 Task: Use the audio channel remapper to remap the "Right" to "Rear left".
Action: Mouse moved to (116, 12)
Screenshot: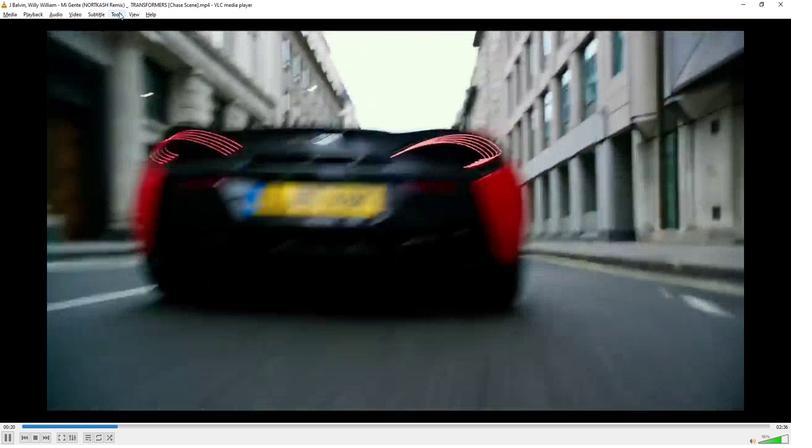 
Action: Mouse pressed left at (116, 12)
Screenshot: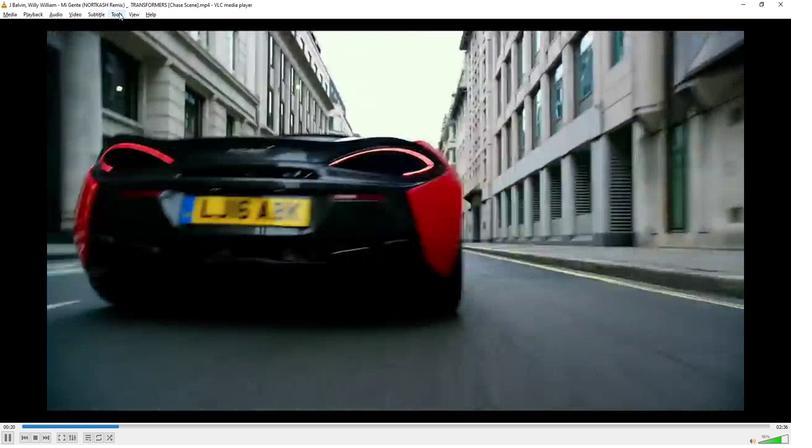 
Action: Mouse moved to (140, 109)
Screenshot: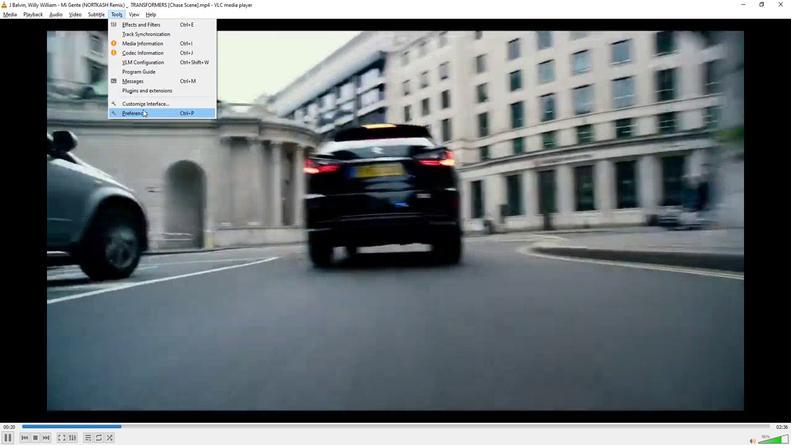 
Action: Mouse pressed left at (140, 109)
Screenshot: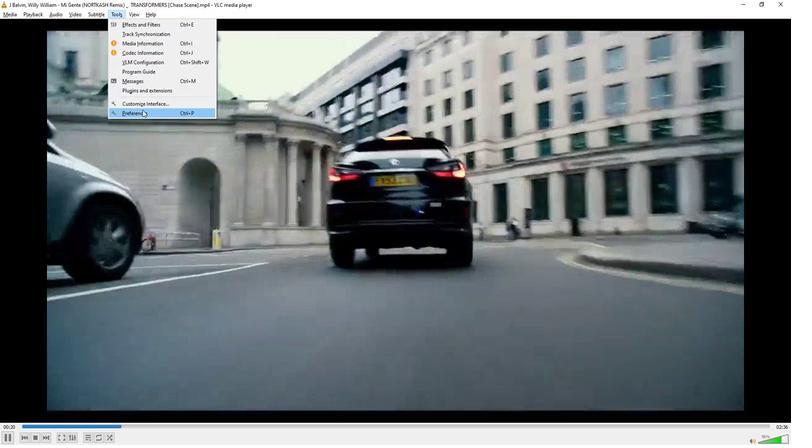
Action: Mouse moved to (230, 335)
Screenshot: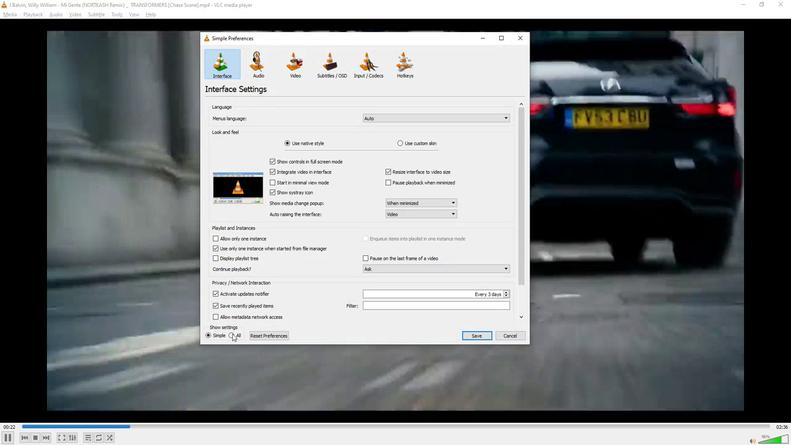 
Action: Mouse pressed left at (230, 335)
Screenshot: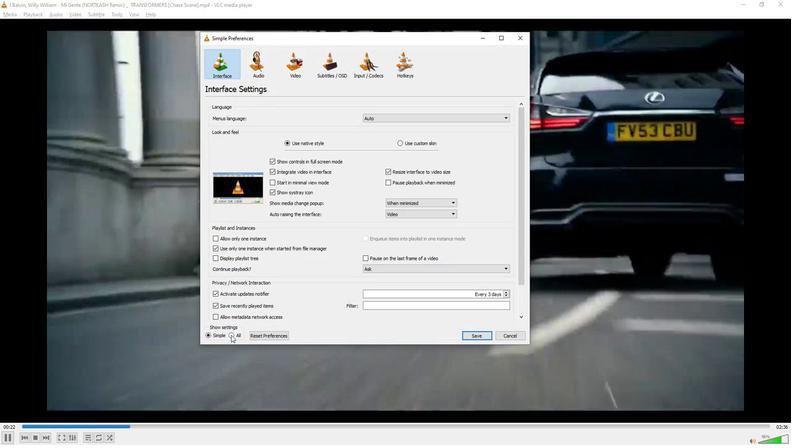 
Action: Mouse moved to (221, 153)
Screenshot: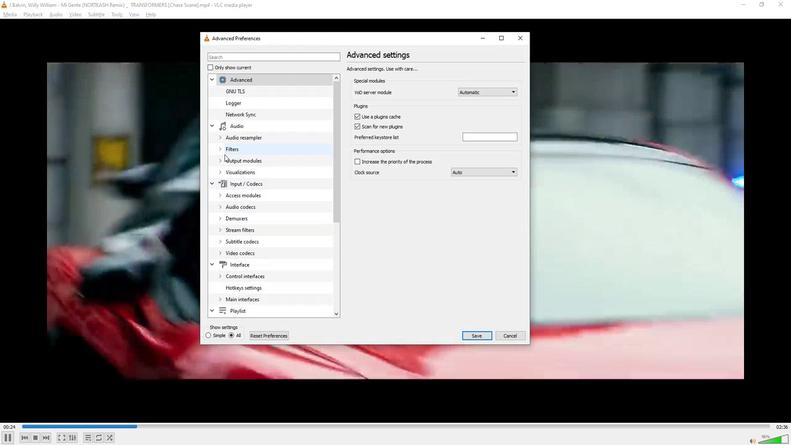 
Action: Mouse pressed left at (221, 153)
Screenshot: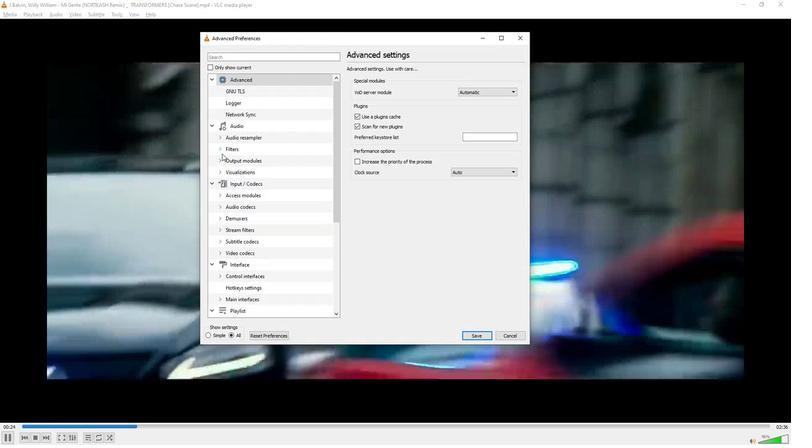 
Action: Mouse moved to (240, 263)
Screenshot: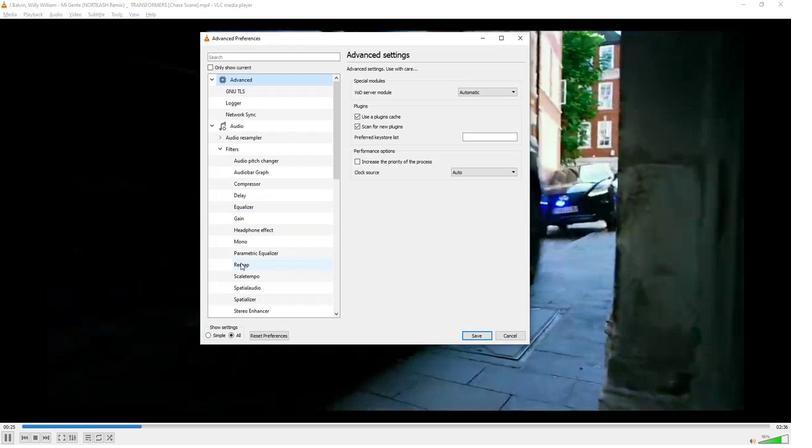 
Action: Mouse pressed left at (240, 263)
Screenshot: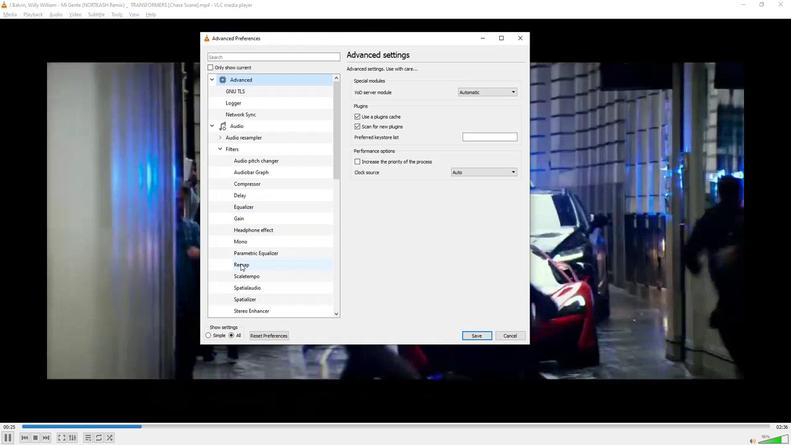 
Action: Mouse moved to (510, 102)
Screenshot: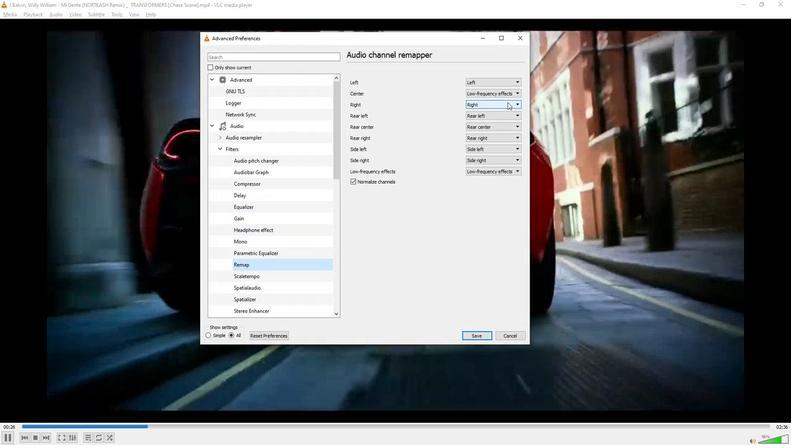 
Action: Mouse pressed left at (510, 102)
Screenshot: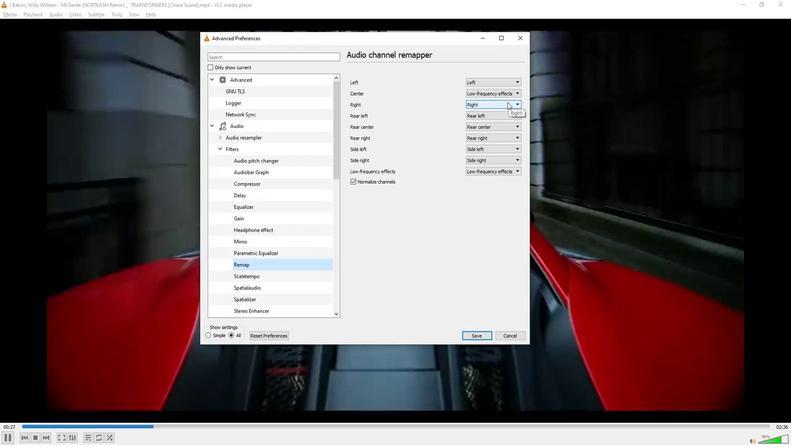 
Action: Mouse moved to (487, 124)
Screenshot: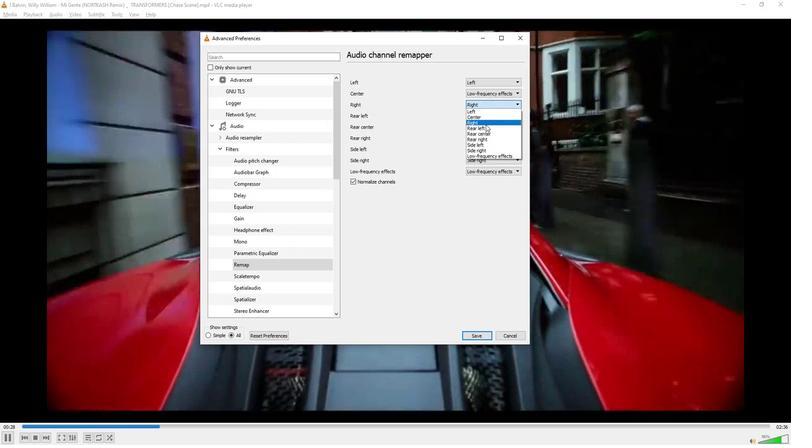 
Action: Mouse pressed left at (487, 124)
Screenshot: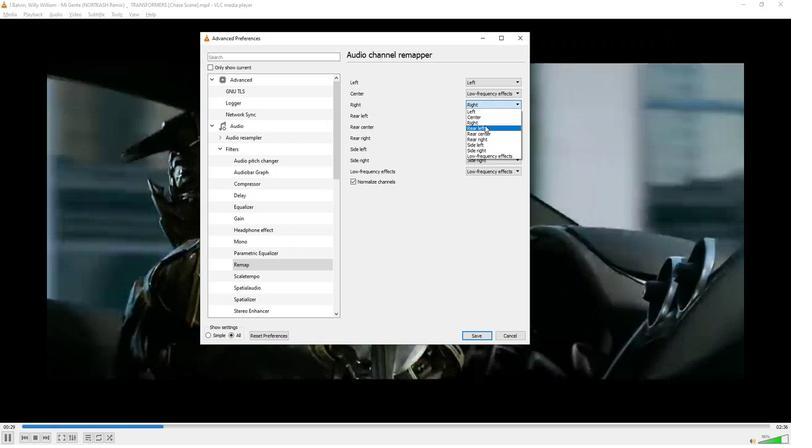 
Action: Mouse moved to (441, 250)
Screenshot: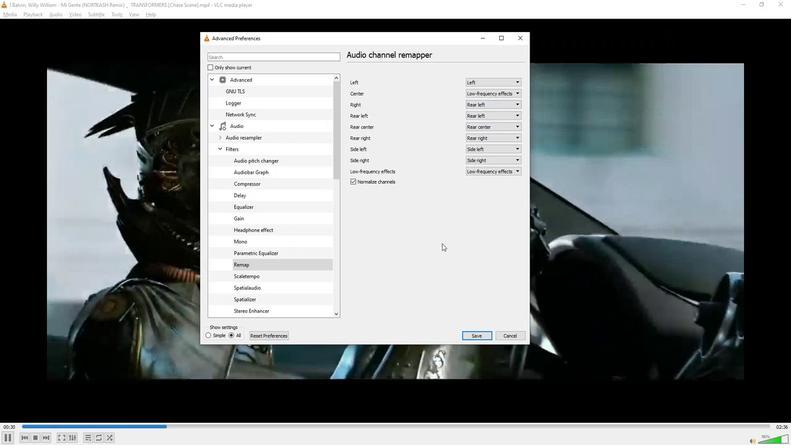 
